 Task: Create Workspace Business Operations Workspace description Manage and track company inventory levels and stock-outs. Workspace type Other
Action: Mouse moved to (445, 93)
Screenshot: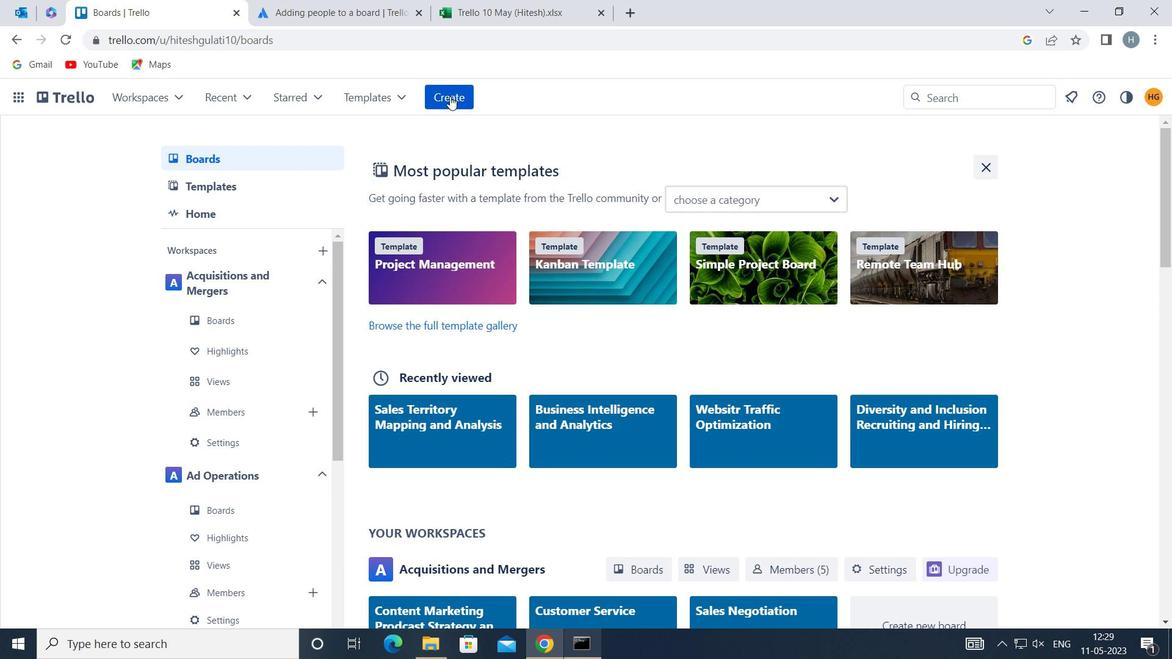 
Action: Mouse pressed left at (445, 93)
Screenshot: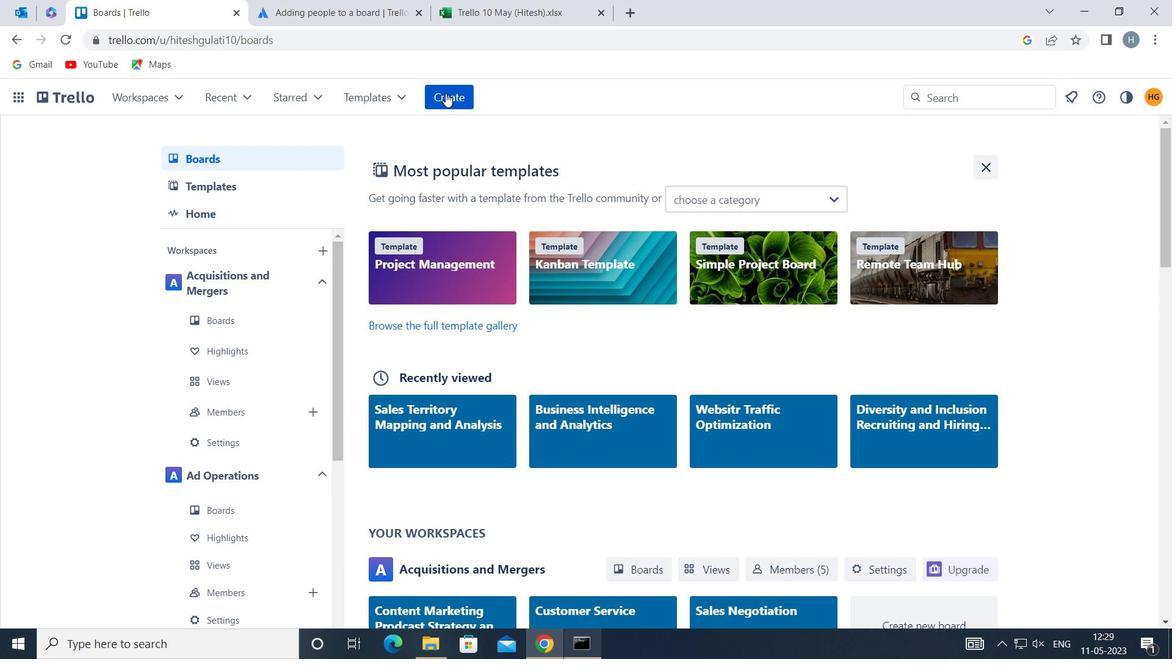 
Action: Mouse moved to (521, 260)
Screenshot: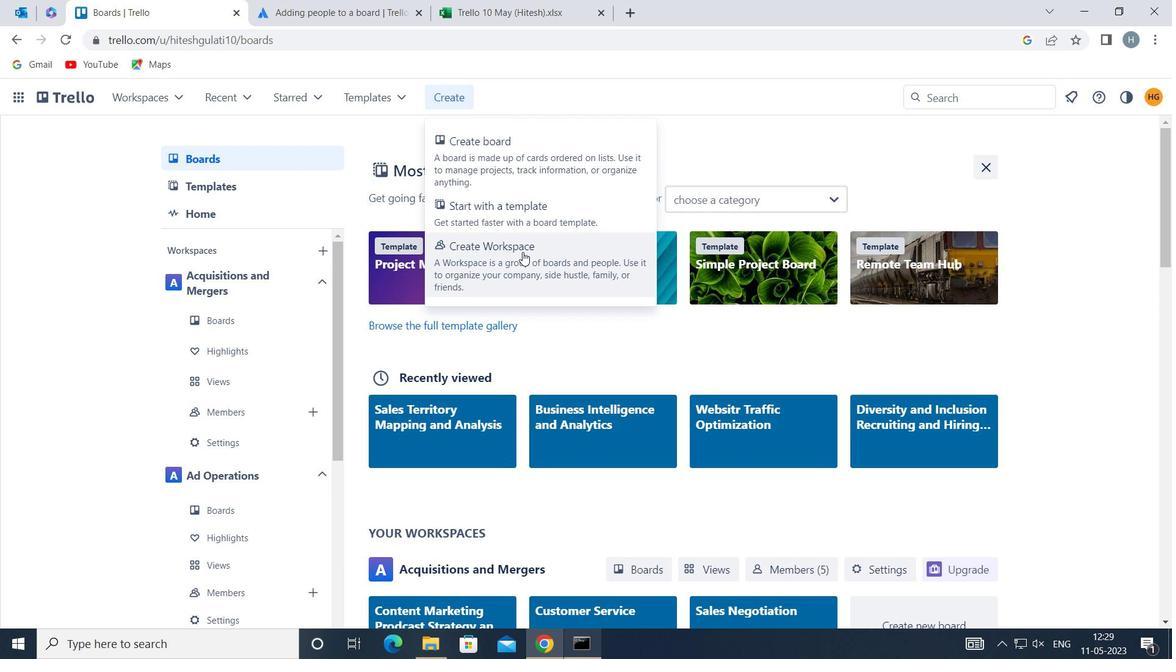 
Action: Mouse pressed left at (521, 260)
Screenshot: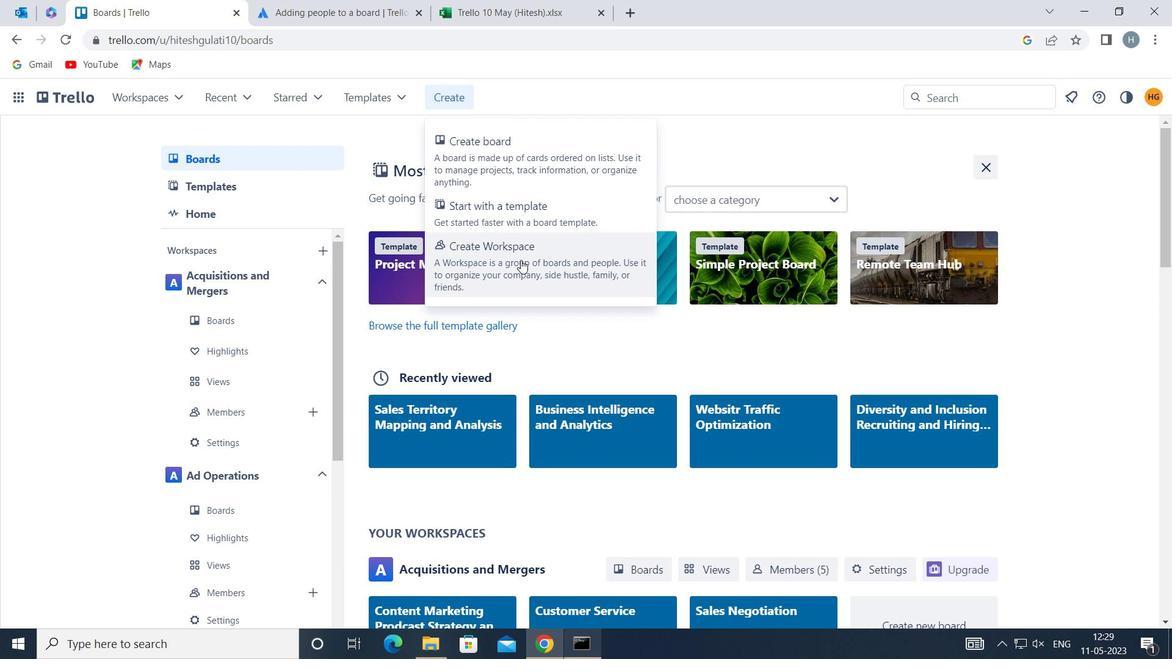 
Action: Mouse moved to (424, 290)
Screenshot: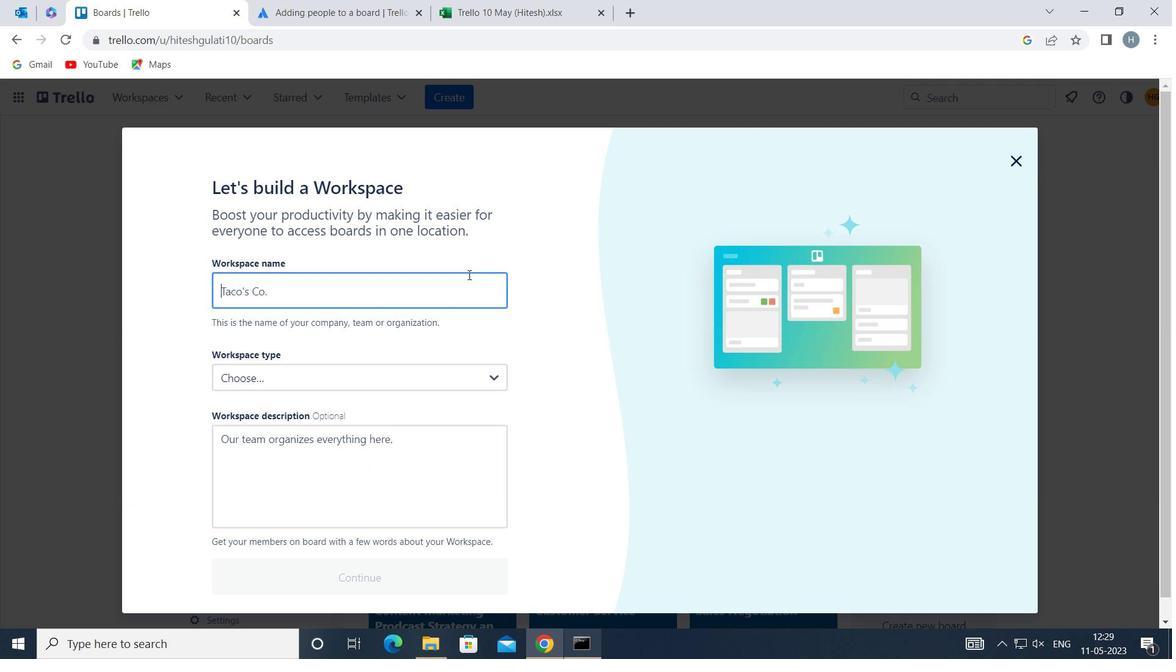
Action: Mouse pressed left at (424, 290)
Screenshot: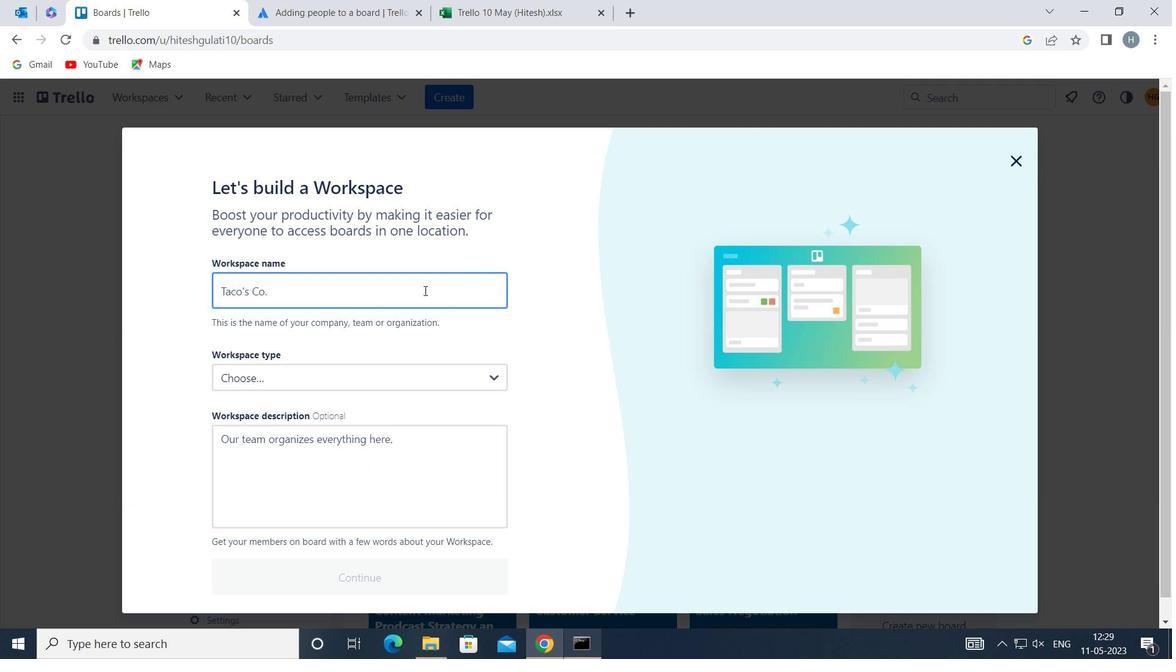 
Action: Key pressed <Key.shift>BUSINESS<Key.space><Key.shift>OPERATIONS
Screenshot: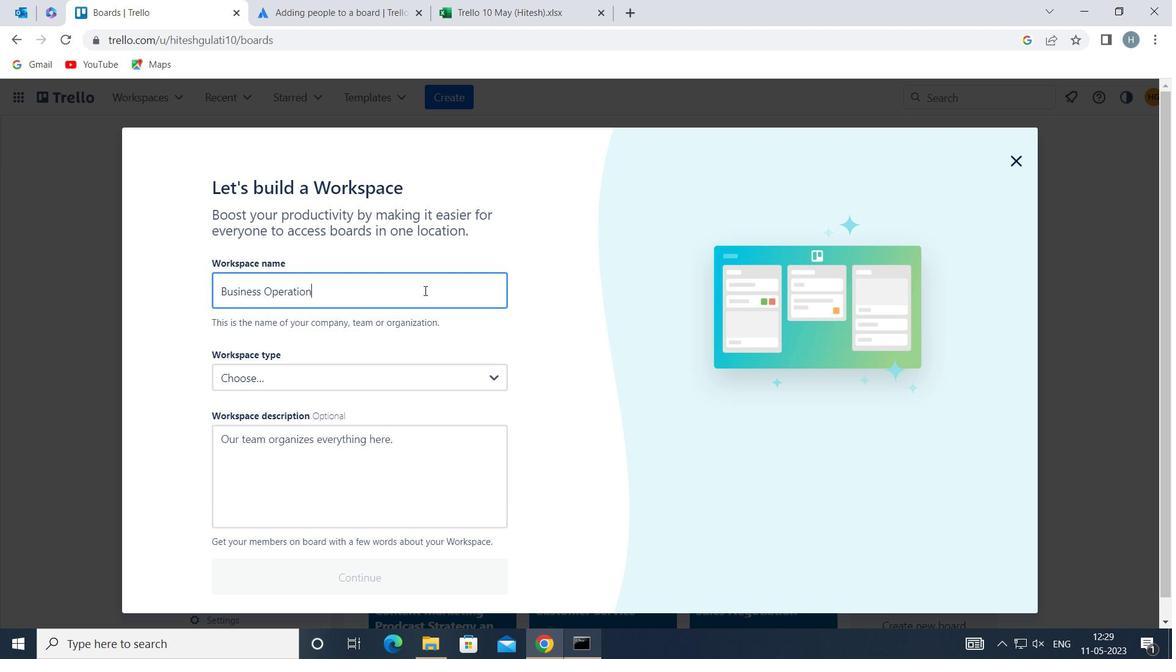 
Action: Mouse moved to (368, 436)
Screenshot: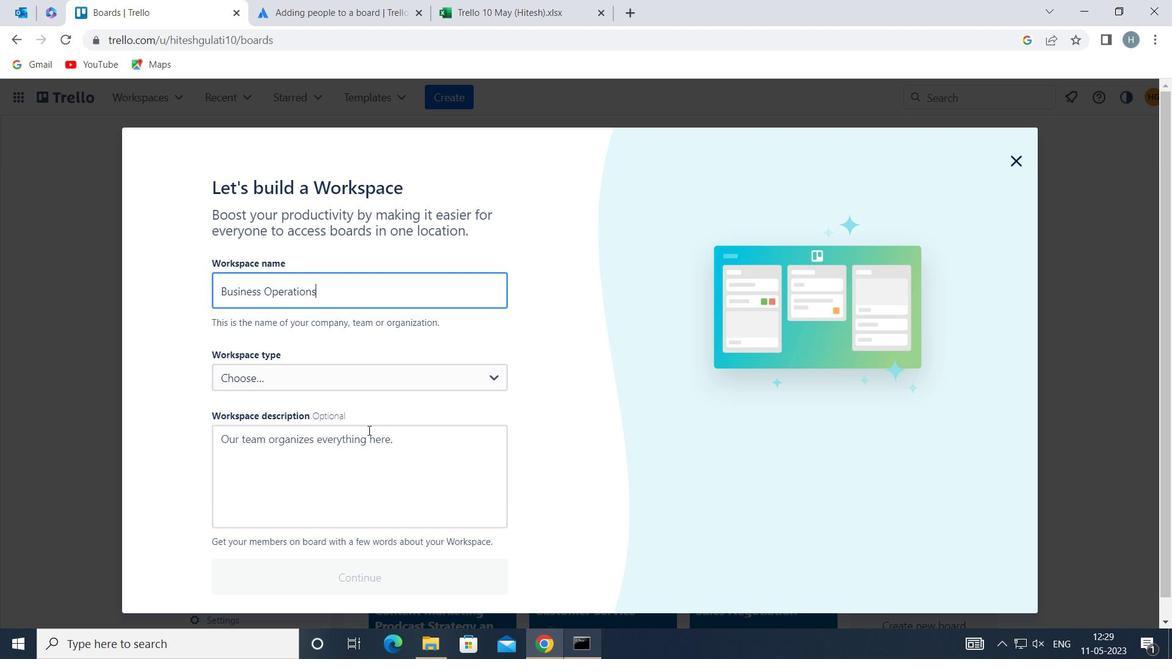 
Action: Mouse pressed left at (368, 436)
Screenshot: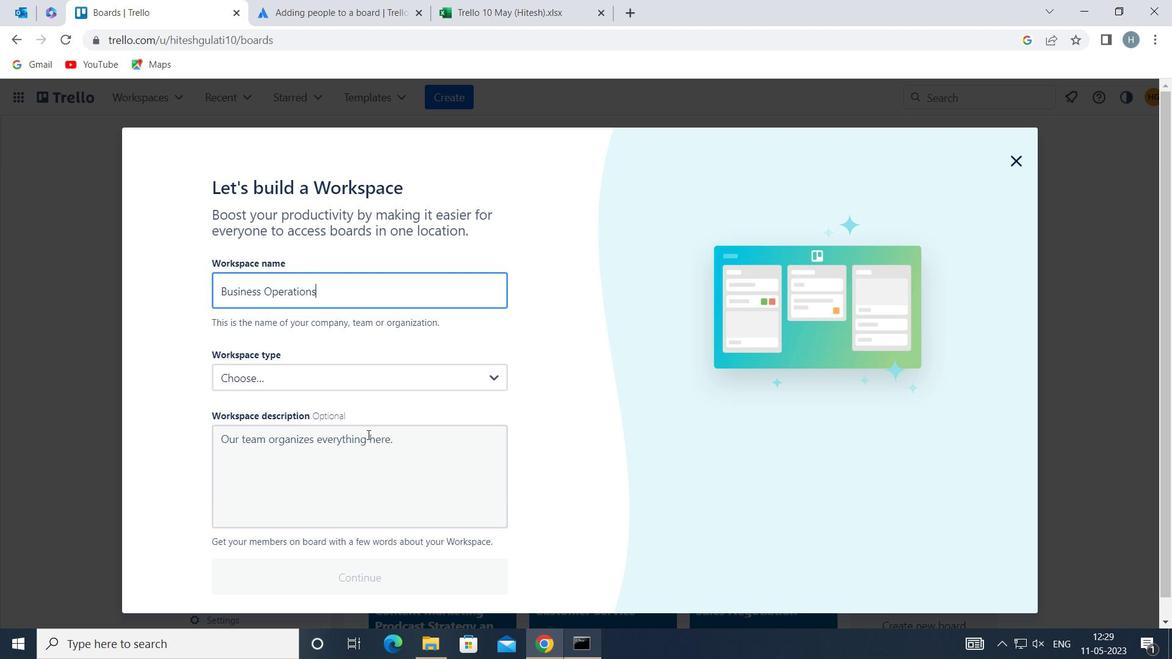
Action: Mouse moved to (378, 442)
Screenshot: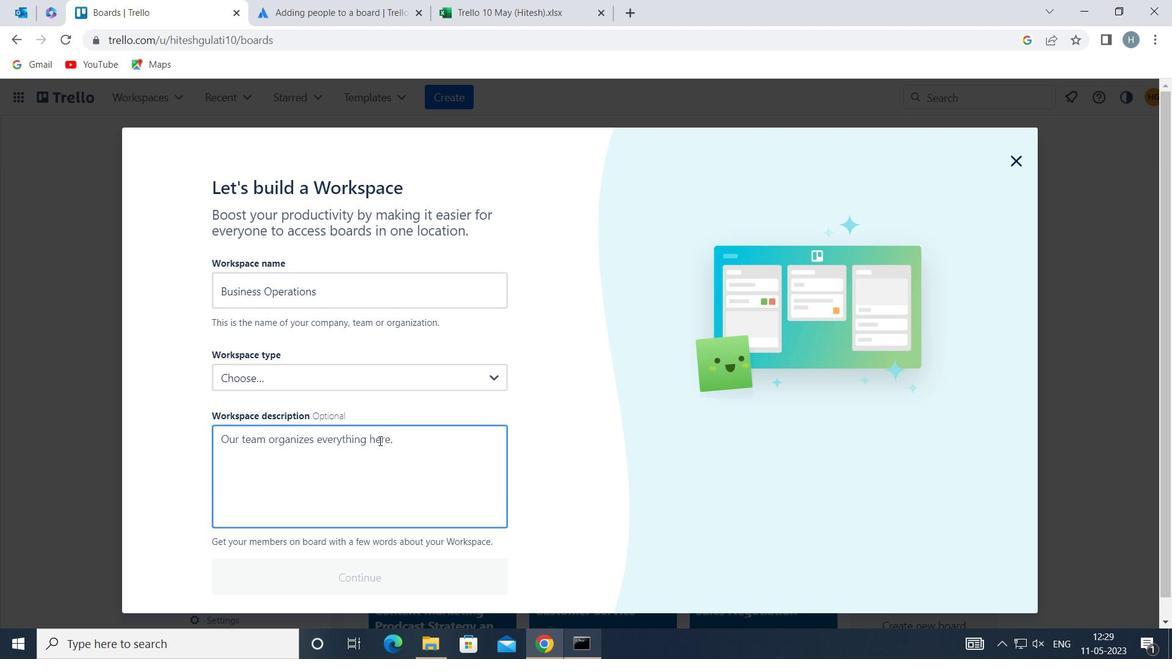 
Action: Key pressed <Key.shift>MANAGE<Key.space>AND<Key.space>TRACK<Key.space>COMPANY<Key.space>INVENTORY<Key.space>LEVELS<Key.space>AND<Key.space>STOCK-OUTS
Screenshot: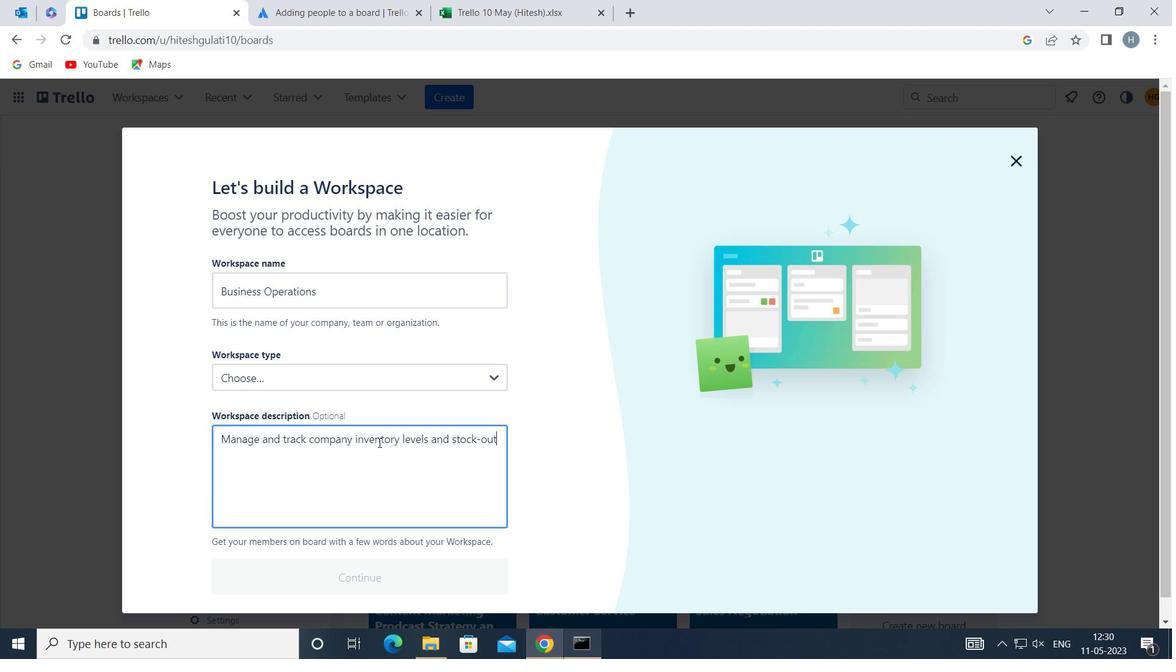 
Action: Mouse moved to (344, 467)
Screenshot: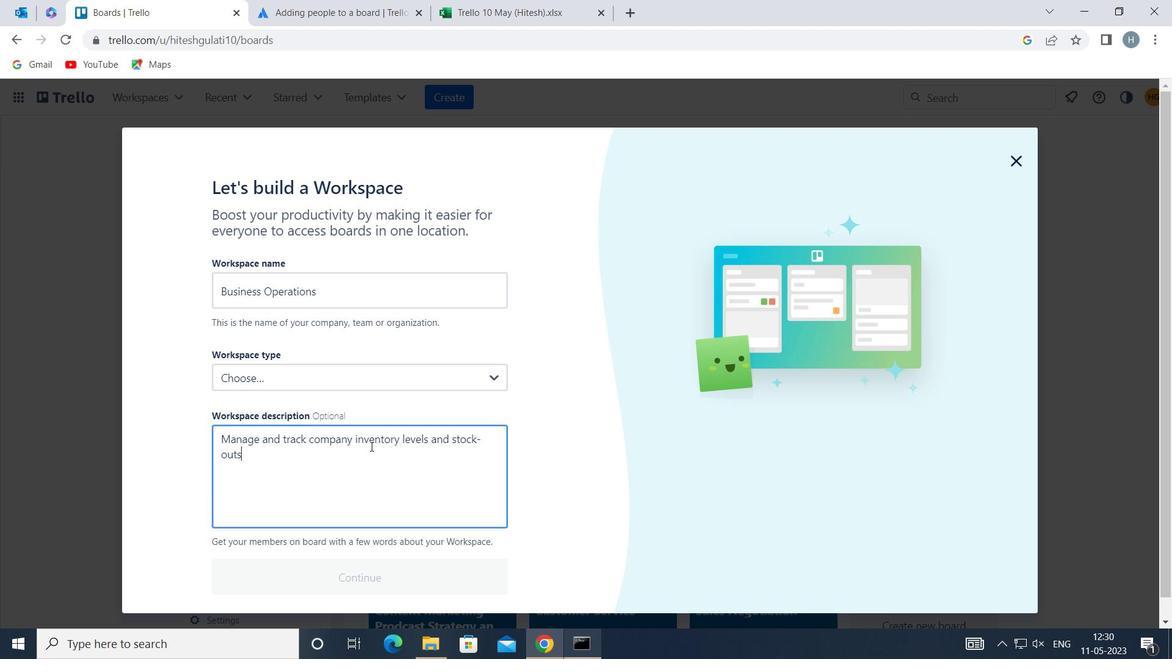 
Action: Mouse pressed left at (344, 467)
Screenshot: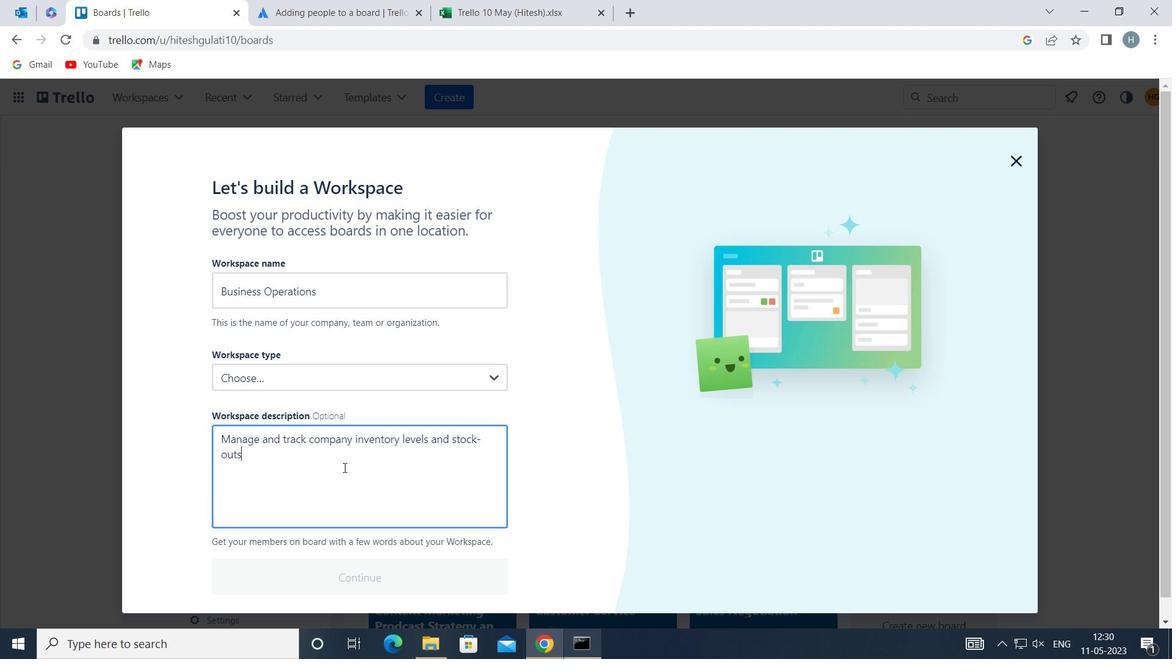 
Action: Mouse moved to (316, 374)
Screenshot: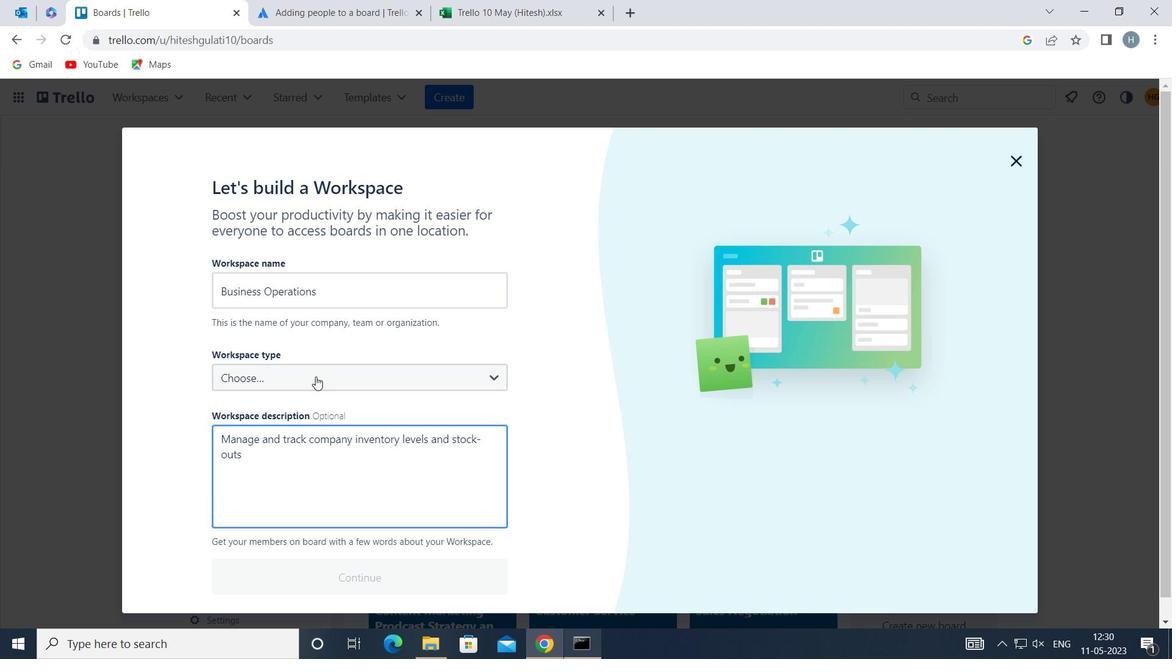 
Action: Mouse pressed left at (316, 374)
Screenshot: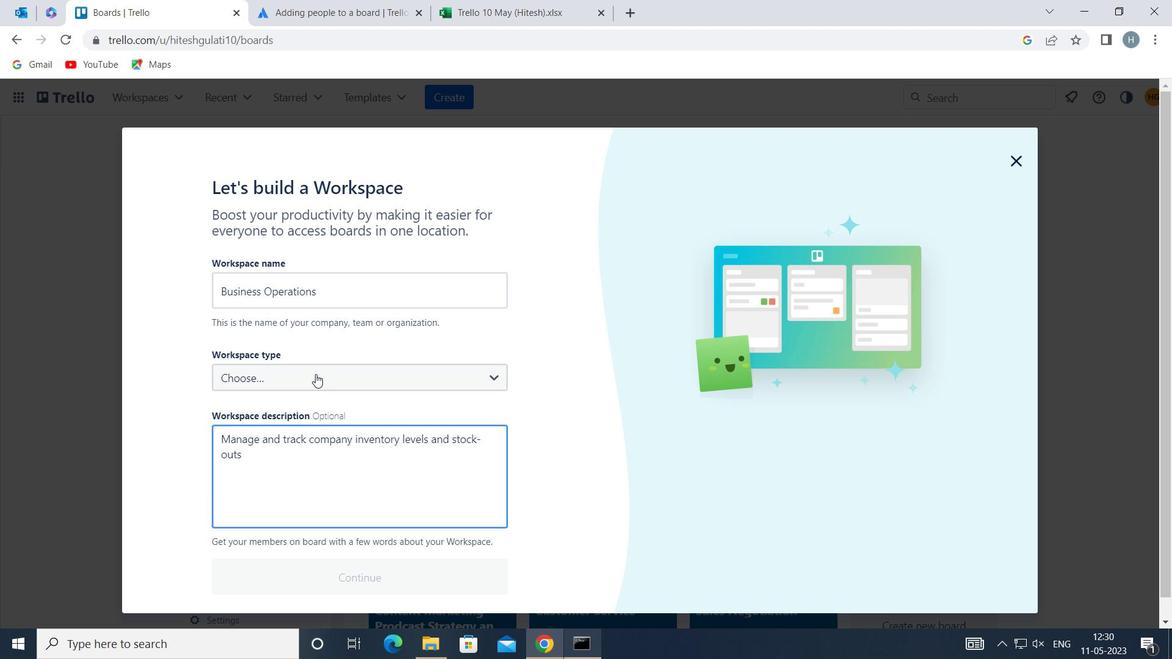 
Action: Mouse moved to (316, 581)
Screenshot: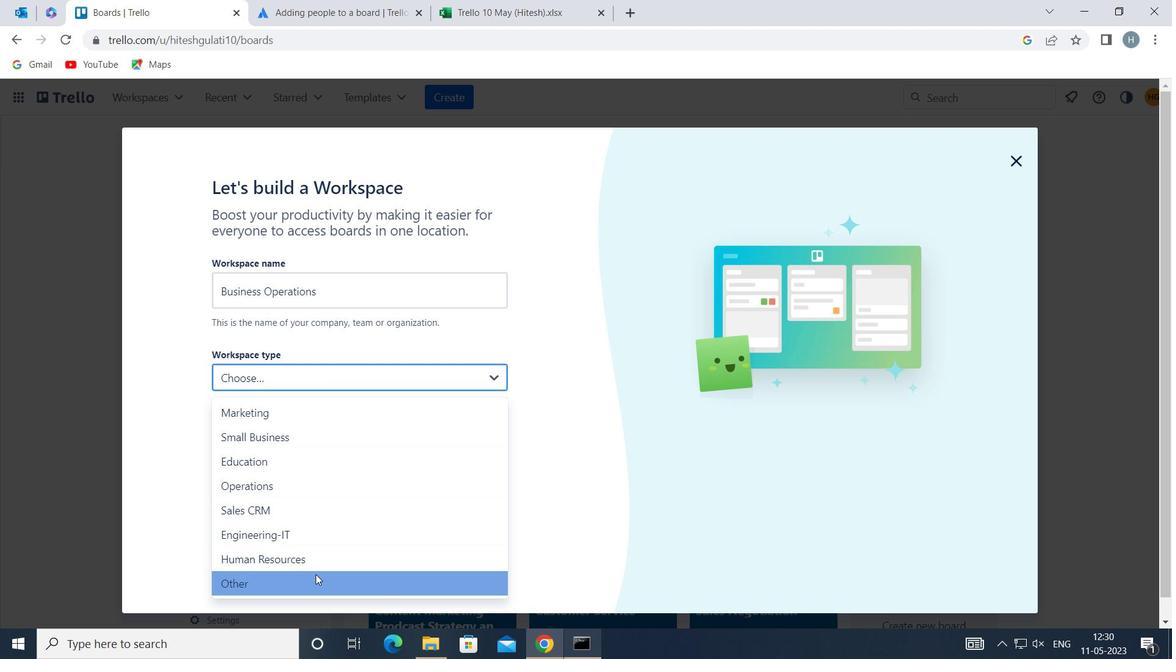 
Action: Mouse pressed left at (316, 581)
Screenshot: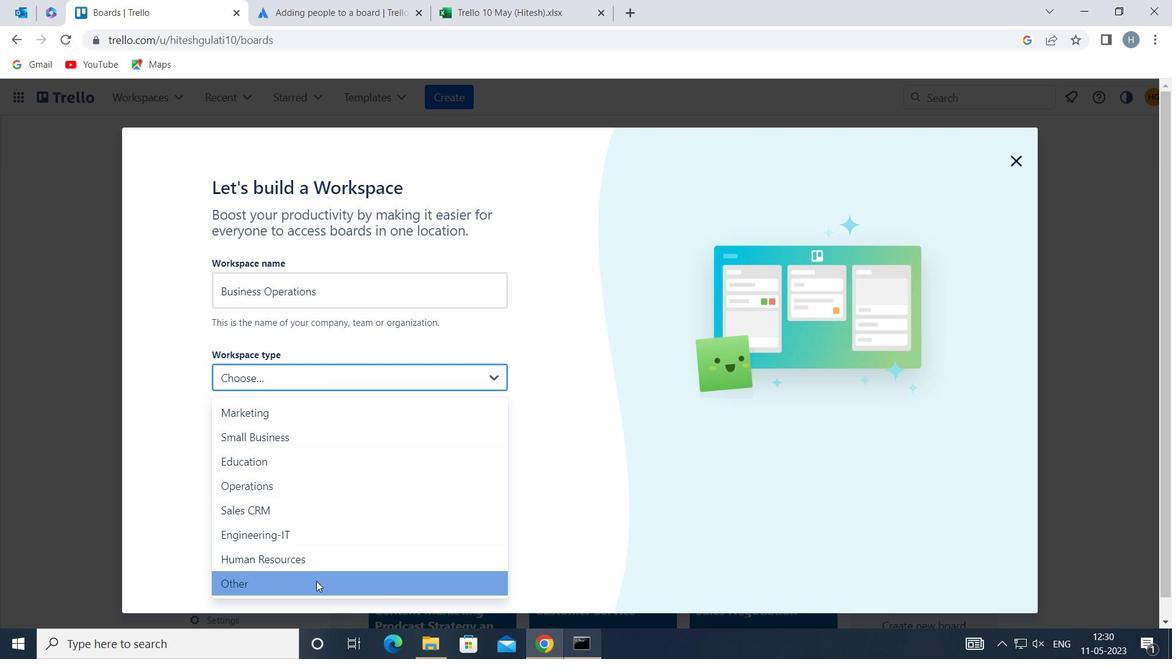 
Action: Mouse moved to (354, 572)
Screenshot: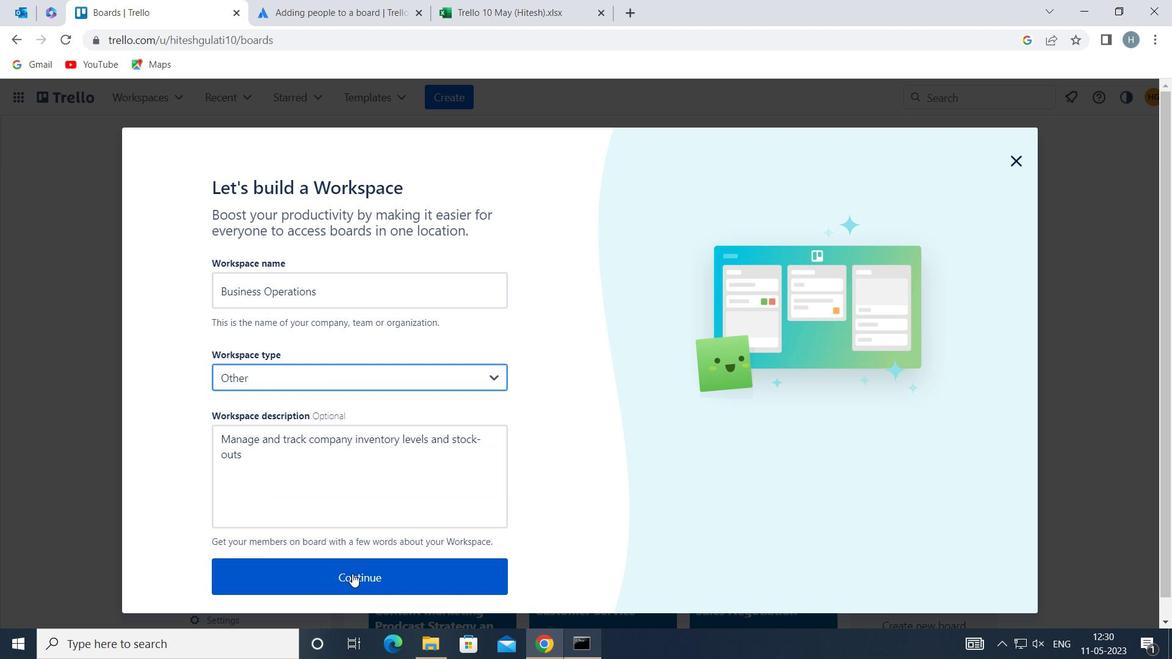 
Action: Mouse pressed left at (354, 572)
Screenshot: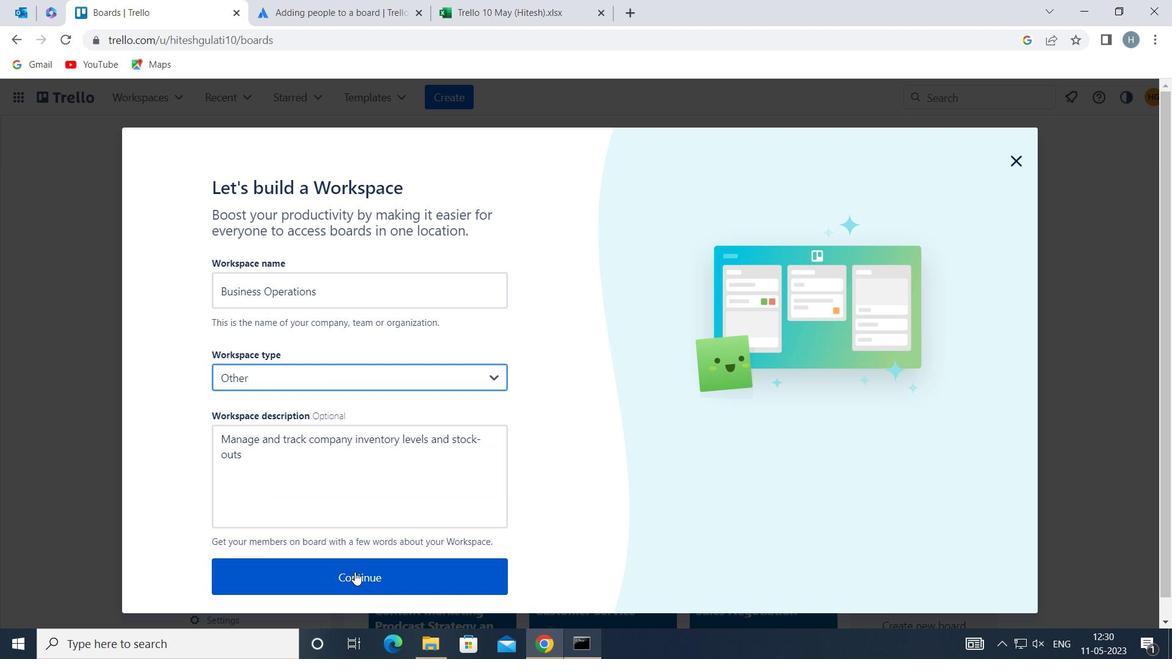
Action: Mouse moved to (352, 463)
Screenshot: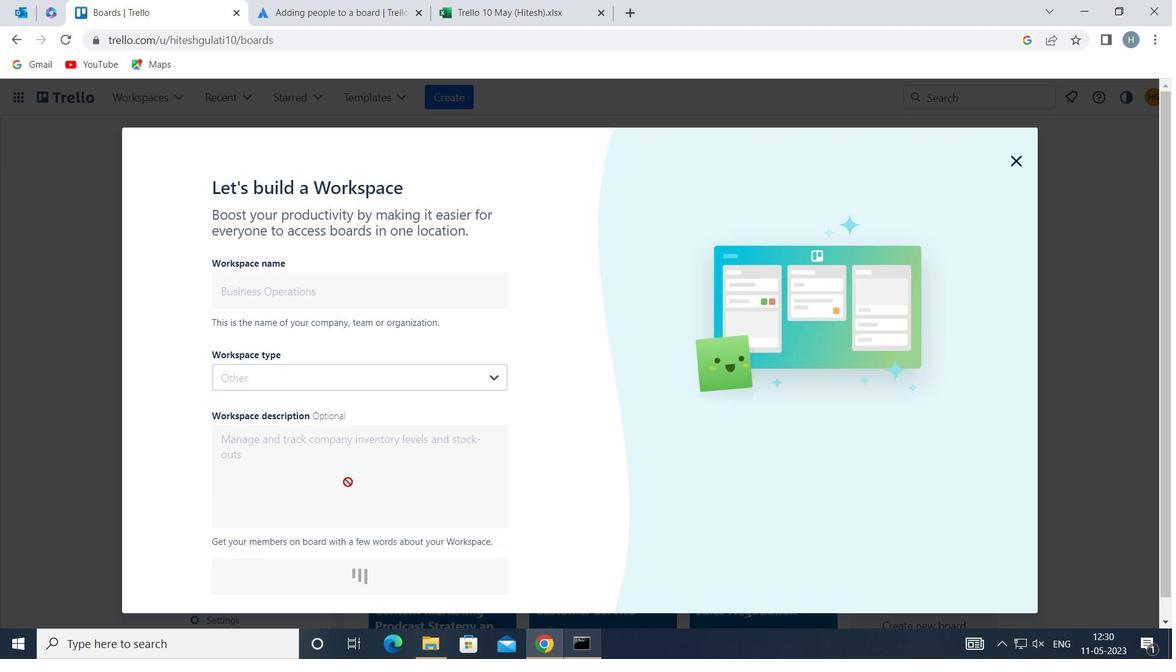 
